 Task: Open the newsletter geometric template from the template gallery.
Action: Mouse moved to (42, 85)
Screenshot: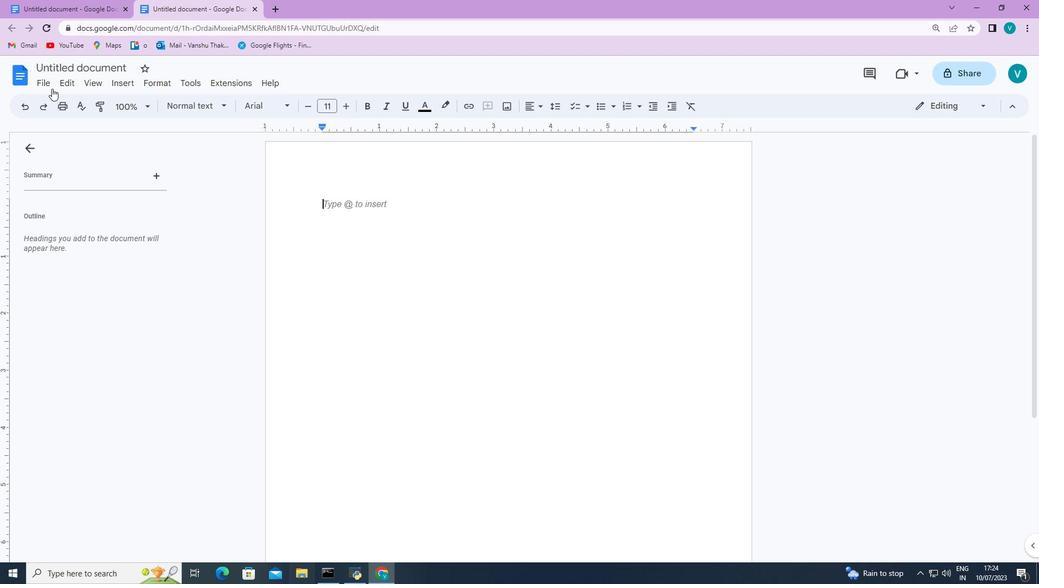 
Action: Mouse pressed left at (42, 85)
Screenshot: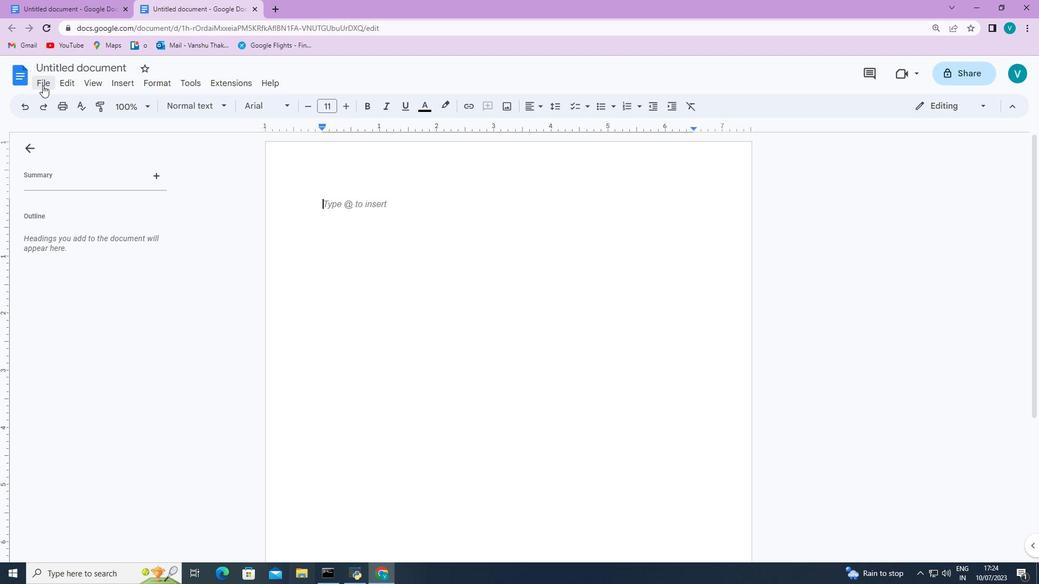 
Action: Mouse moved to (265, 121)
Screenshot: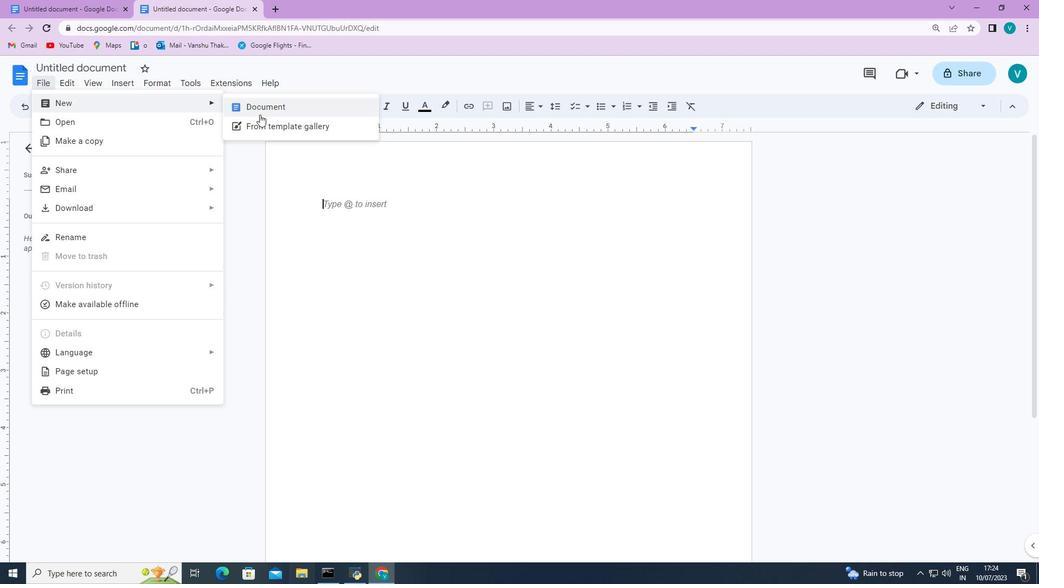 
Action: Mouse pressed left at (265, 121)
Screenshot: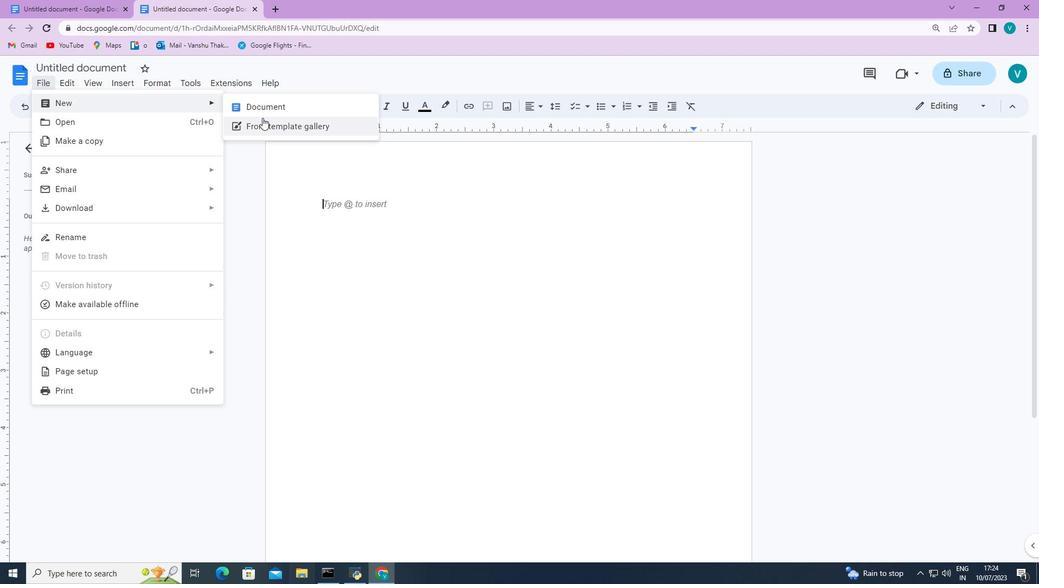 
Action: Mouse moved to (406, 243)
Screenshot: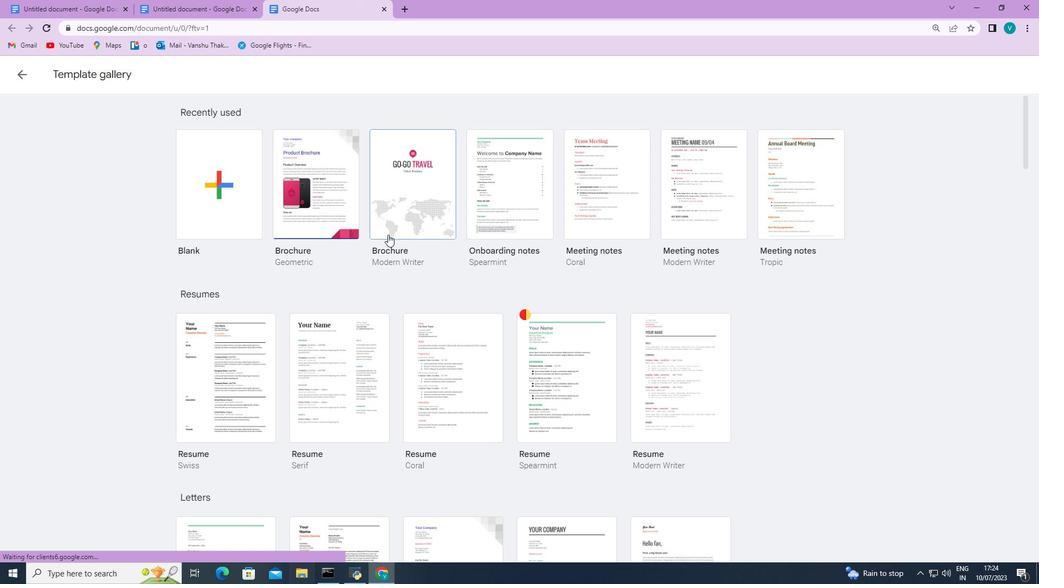
Action: Mouse scrolled (406, 243) with delta (0, 0)
Screenshot: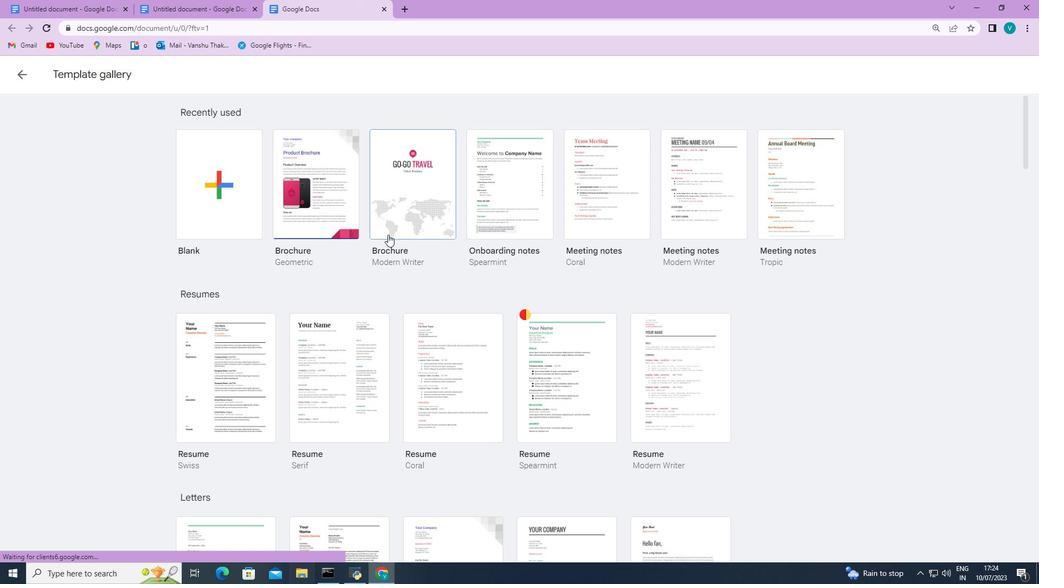 
Action: Mouse moved to (414, 245)
Screenshot: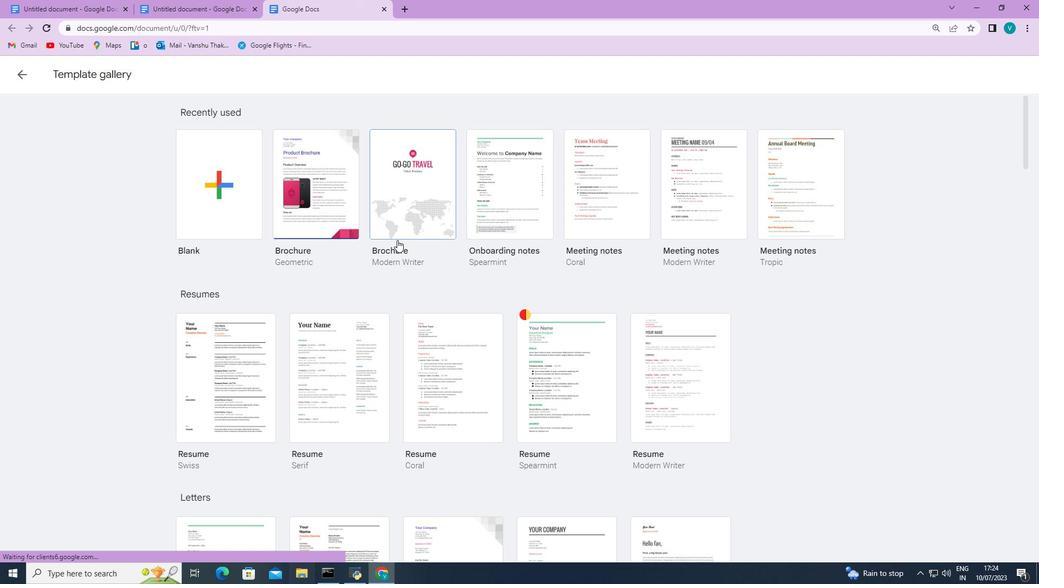 
Action: Mouse scrolled (414, 244) with delta (0, 0)
Screenshot: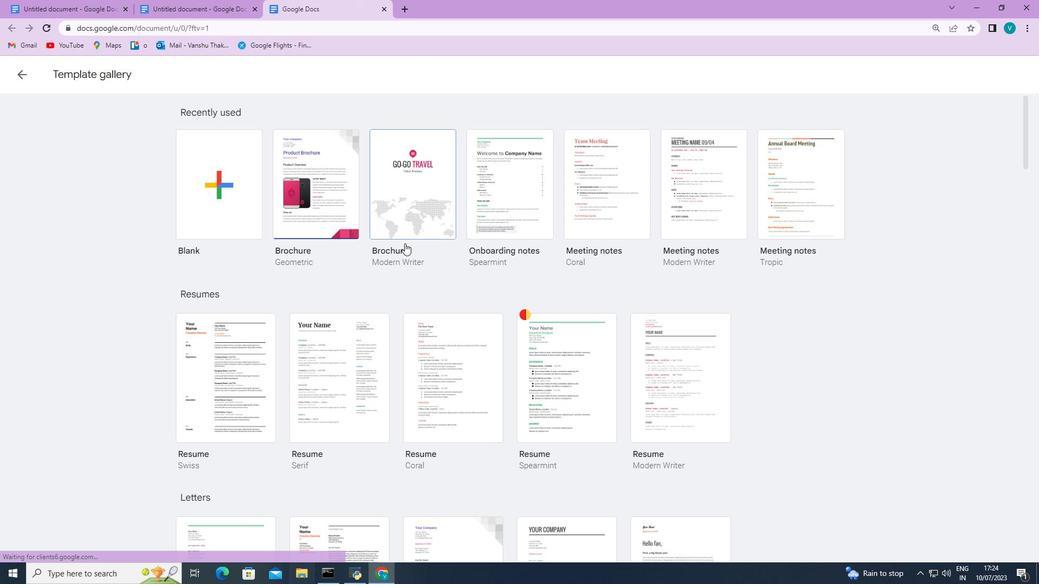 
Action: Mouse moved to (415, 245)
Screenshot: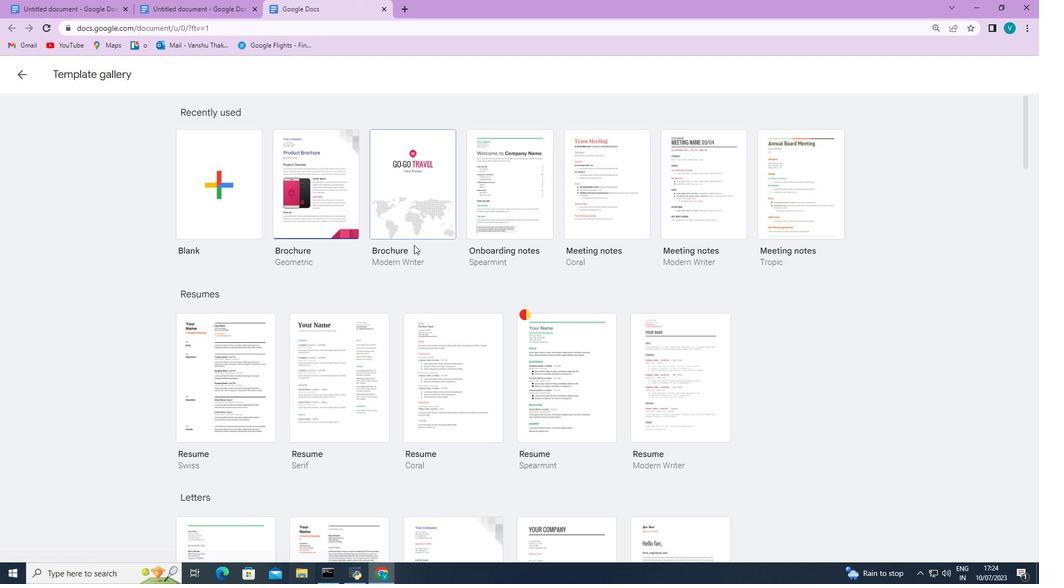 
Action: Mouse scrolled (415, 244) with delta (0, 0)
Screenshot: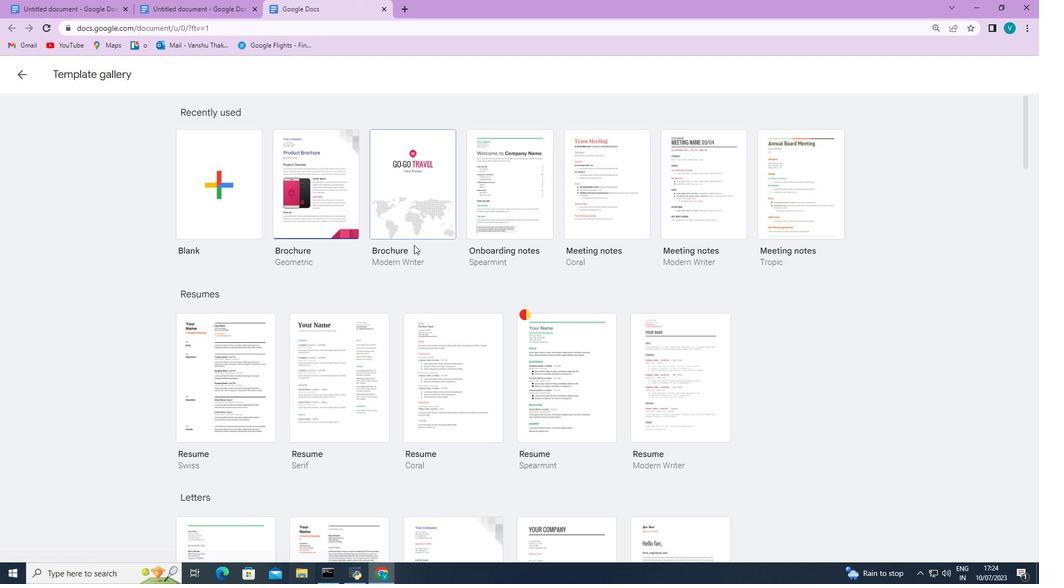 
Action: Mouse moved to (420, 245)
Screenshot: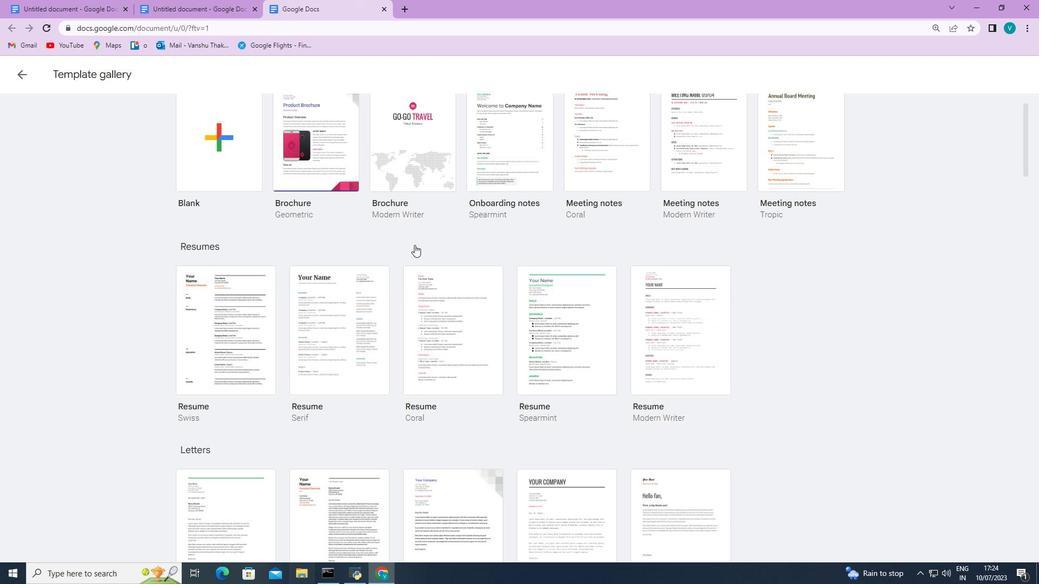 
Action: Mouse scrolled (420, 244) with delta (0, 0)
Screenshot: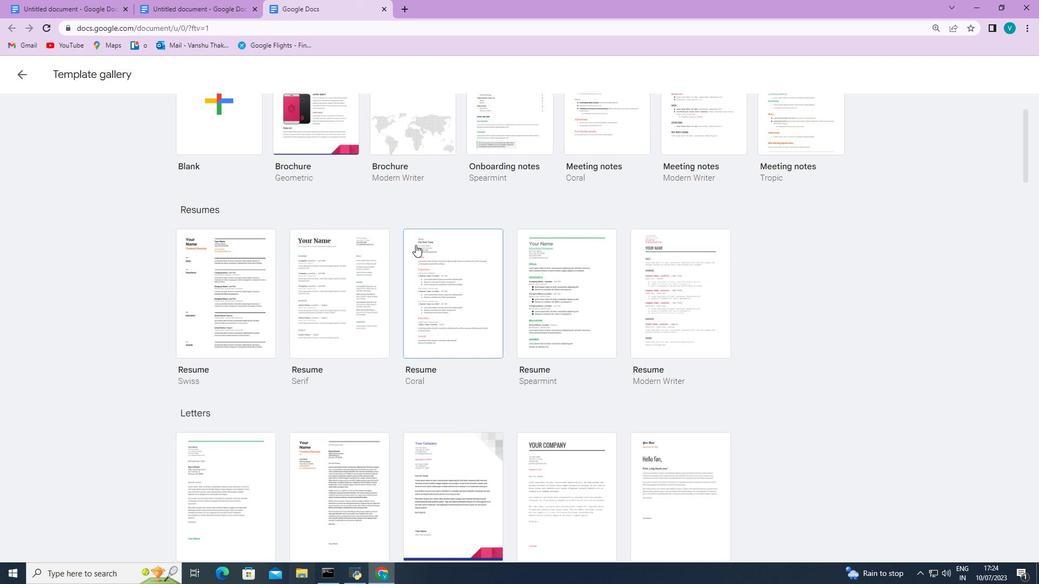 
Action: Mouse scrolled (420, 244) with delta (0, 0)
Screenshot: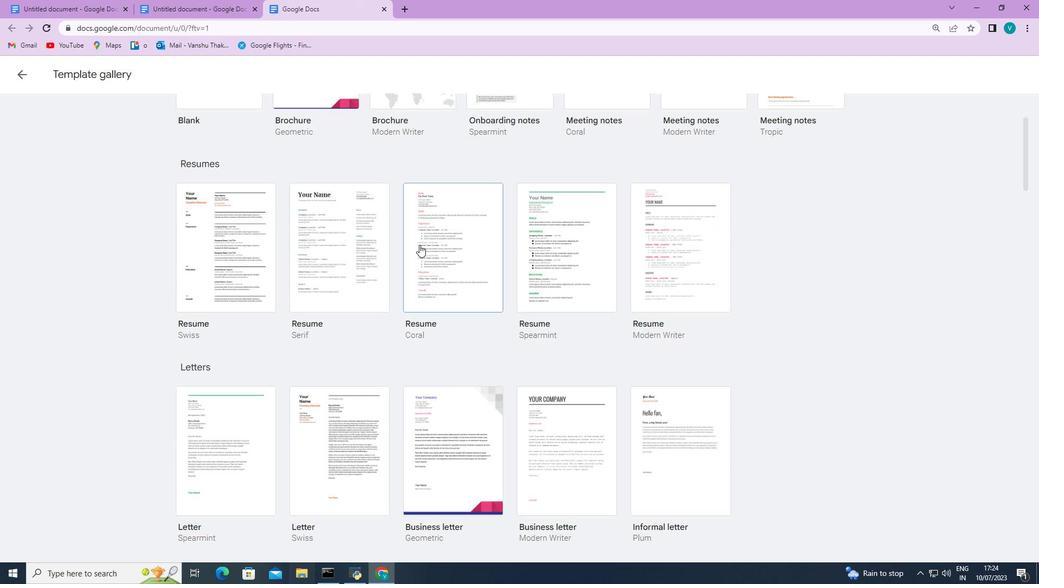 
Action: Mouse scrolled (420, 244) with delta (0, 0)
Screenshot: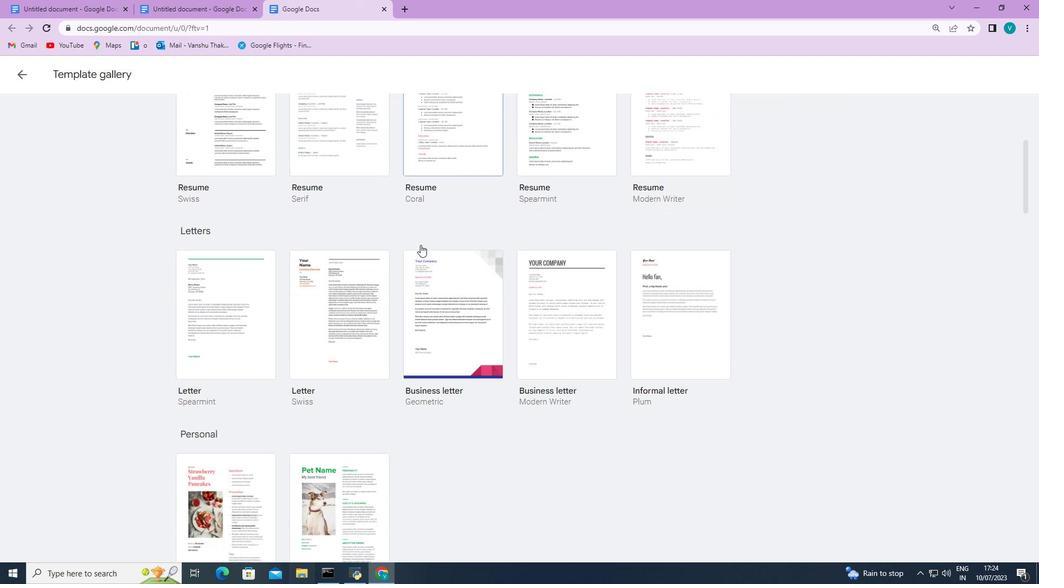 
Action: Mouse scrolled (420, 244) with delta (0, 0)
Screenshot: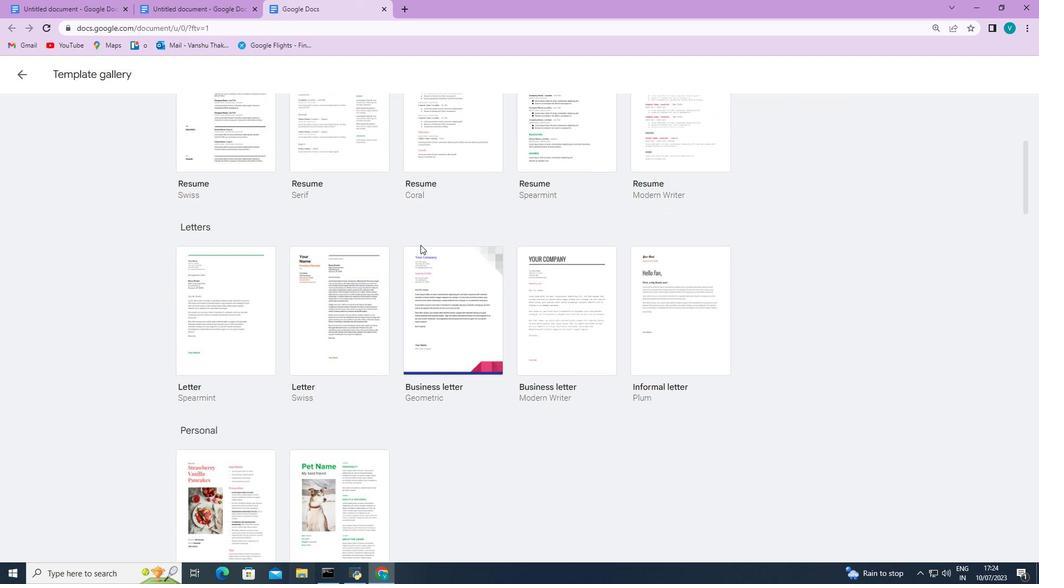 
Action: Mouse scrolled (420, 244) with delta (0, 0)
Screenshot: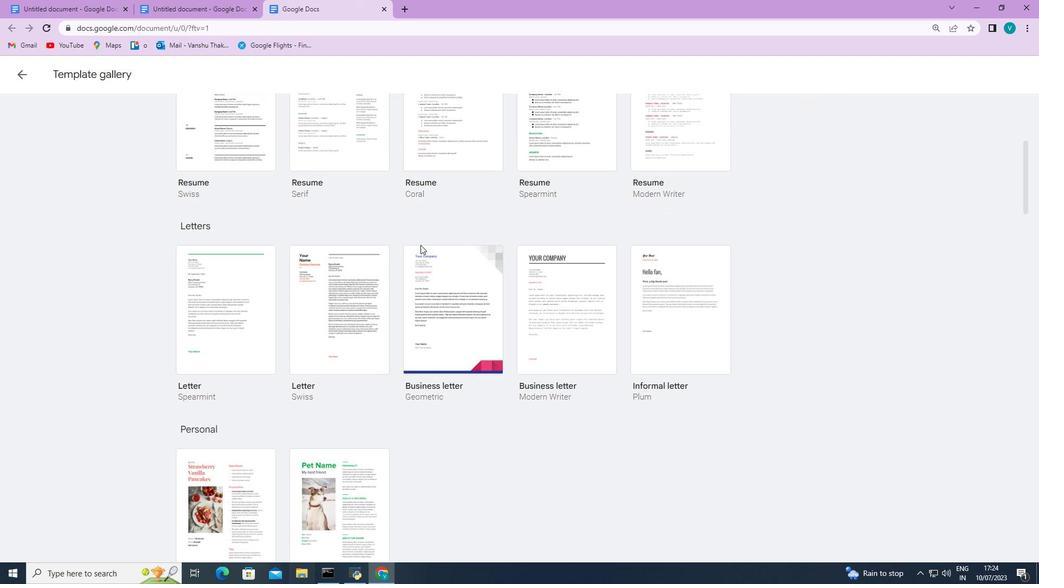 
Action: Mouse scrolled (420, 244) with delta (0, 0)
Screenshot: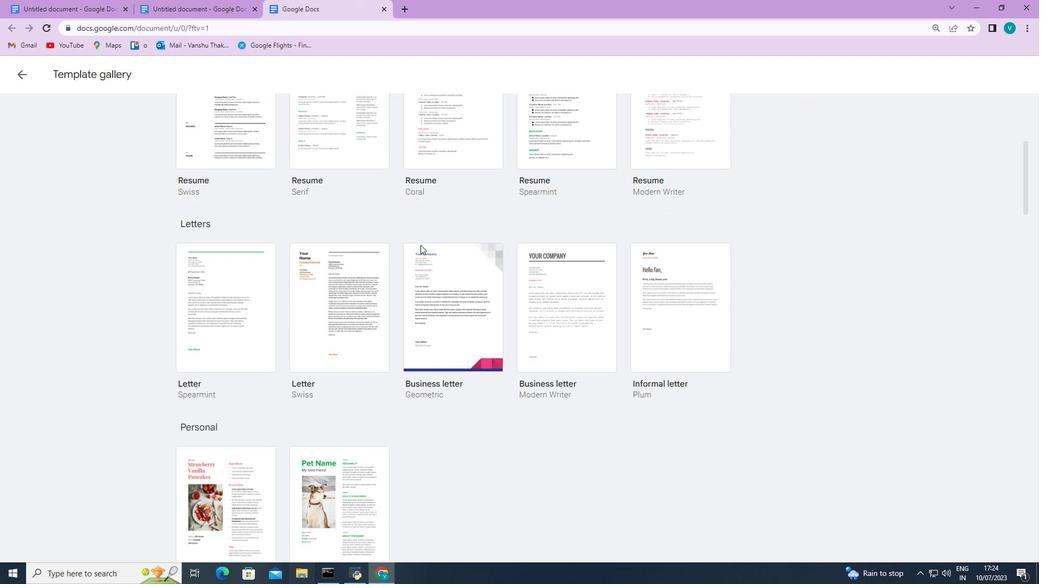 
Action: Mouse scrolled (420, 244) with delta (0, 0)
Screenshot: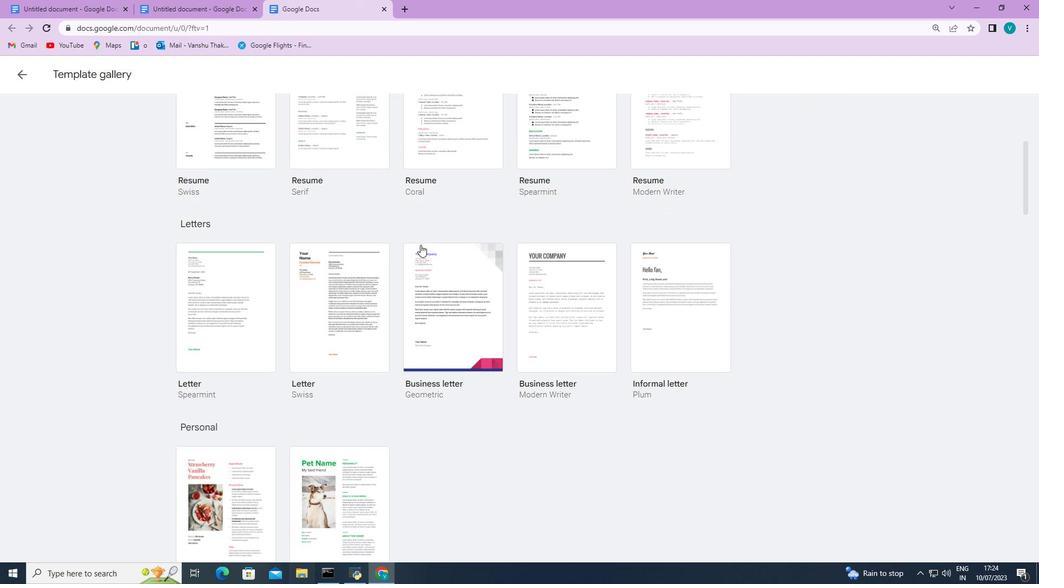
Action: Mouse scrolled (420, 244) with delta (0, 0)
Screenshot: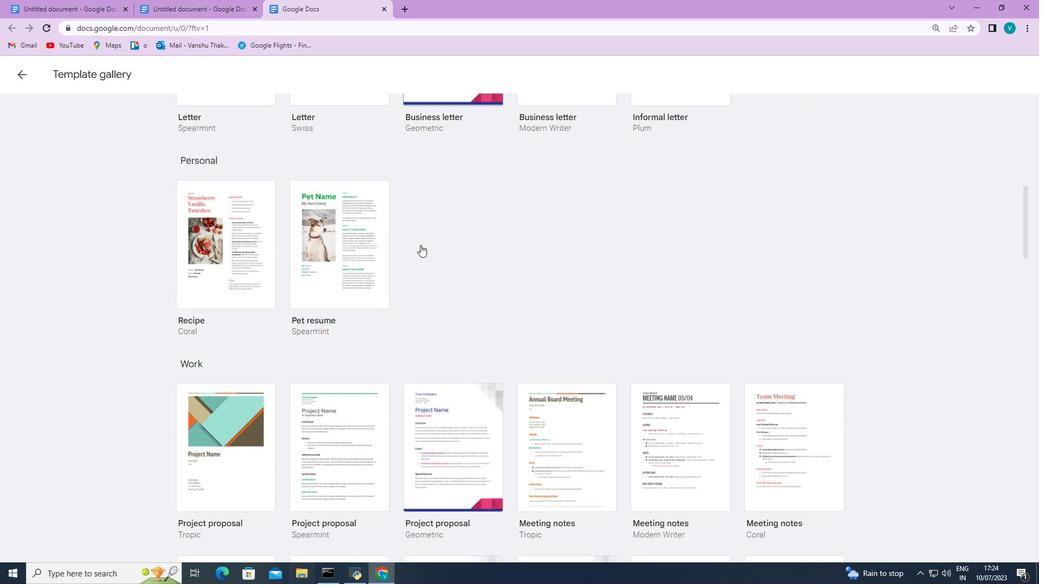 
Action: Mouse scrolled (420, 244) with delta (0, 0)
Screenshot: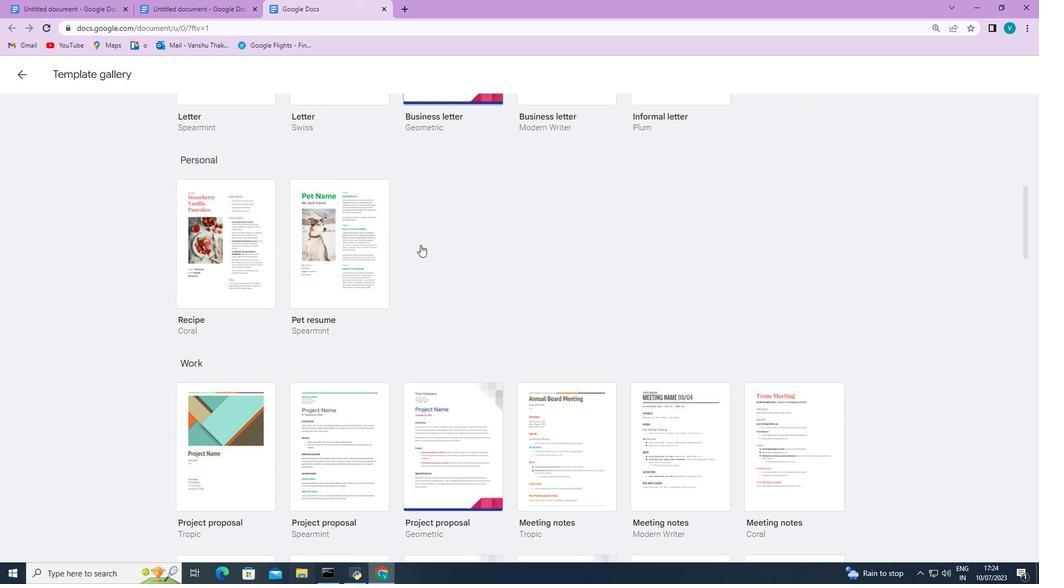 
Action: Mouse scrolled (420, 244) with delta (0, 0)
Screenshot: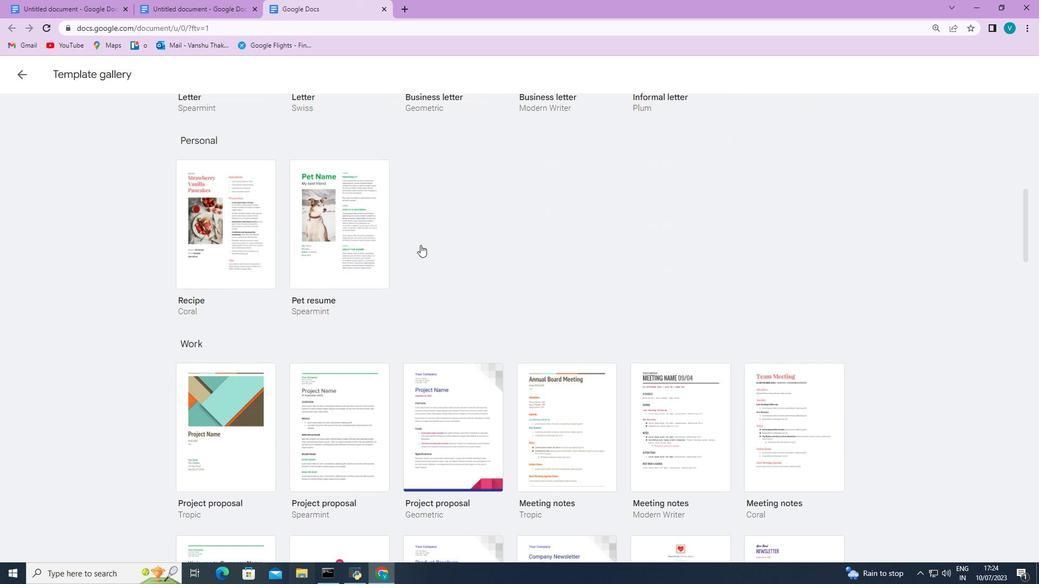 
Action: Mouse scrolled (420, 244) with delta (0, 0)
Screenshot: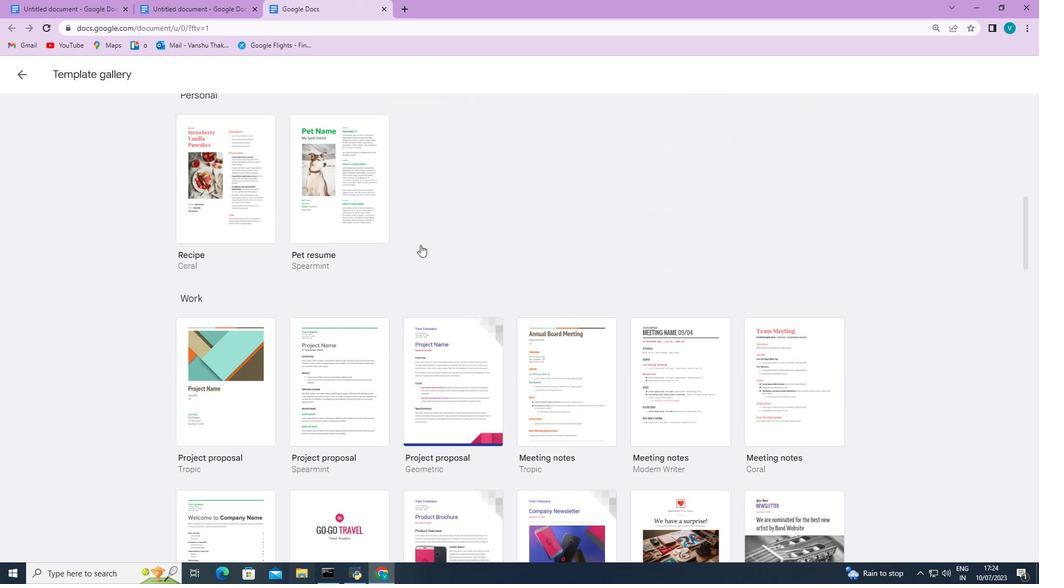 
Action: Mouse scrolled (420, 244) with delta (0, 0)
Screenshot: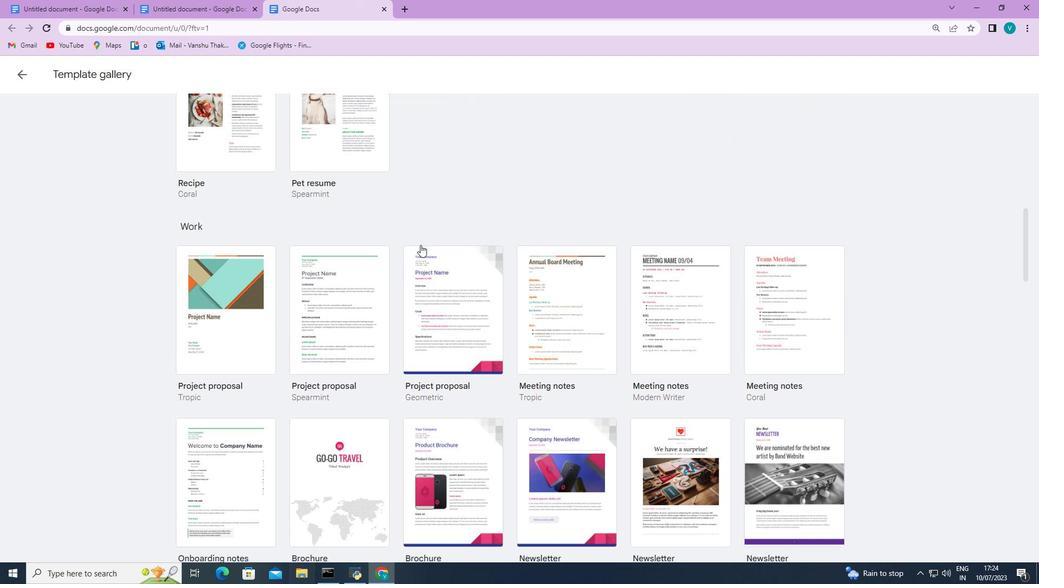 
Action: Mouse moved to (549, 329)
Screenshot: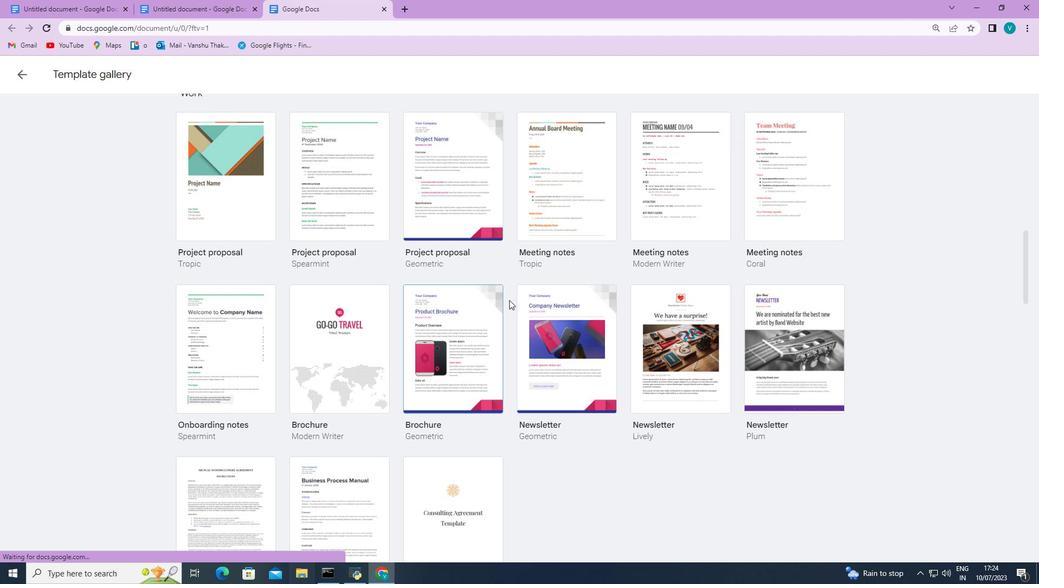 
Action: Mouse pressed left at (549, 329)
Screenshot: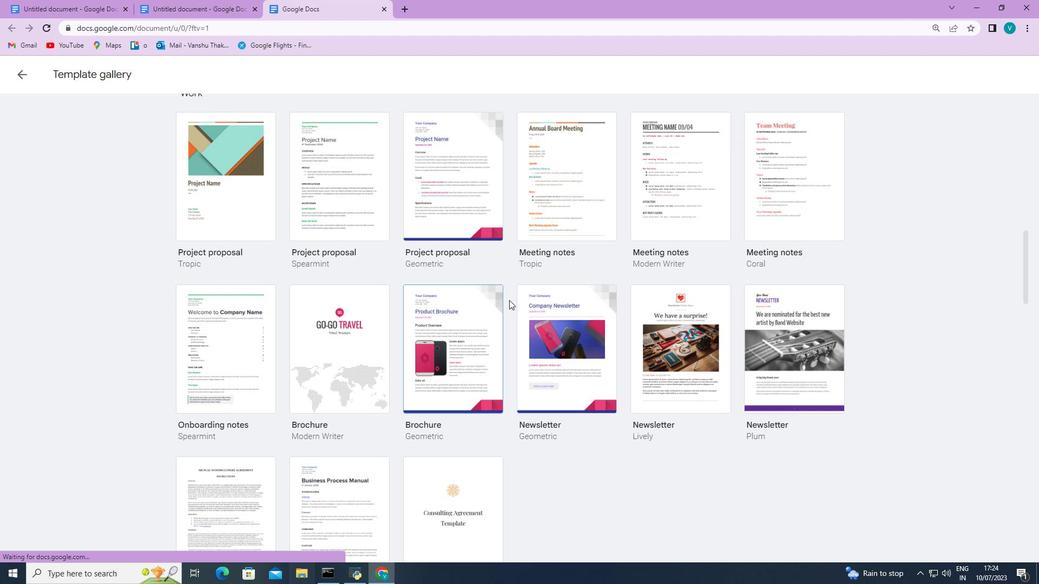 
